 Task: Set "ffmpeg - deinterlace" for transcode stream output to ffmpeg - deinterlace.
Action: Mouse moved to (96, 12)
Screenshot: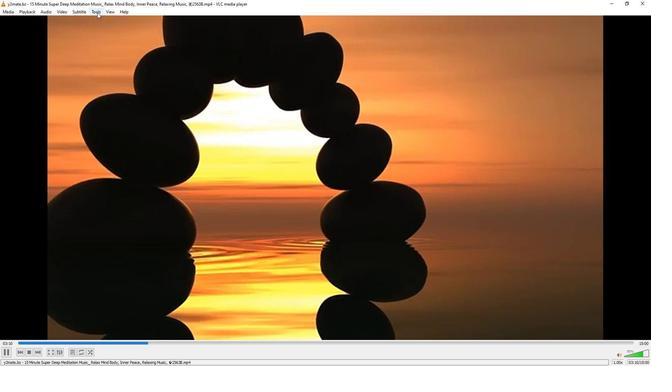 
Action: Mouse pressed left at (96, 12)
Screenshot: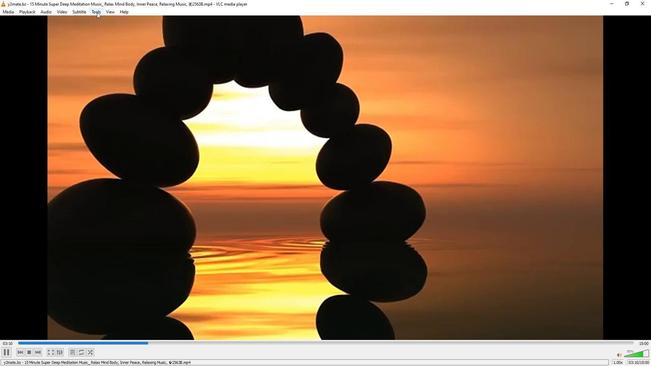 
Action: Mouse moved to (108, 93)
Screenshot: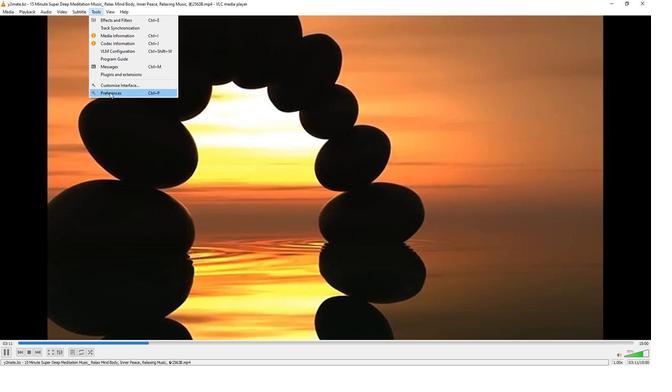 
Action: Mouse pressed left at (108, 93)
Screenshot: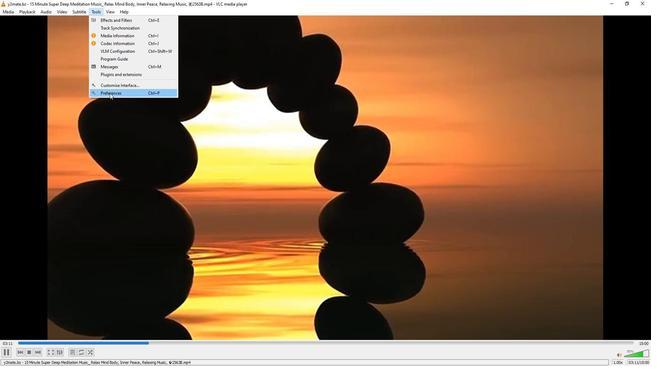 
Action: Mouse moved to (215, 297)
Screenshot: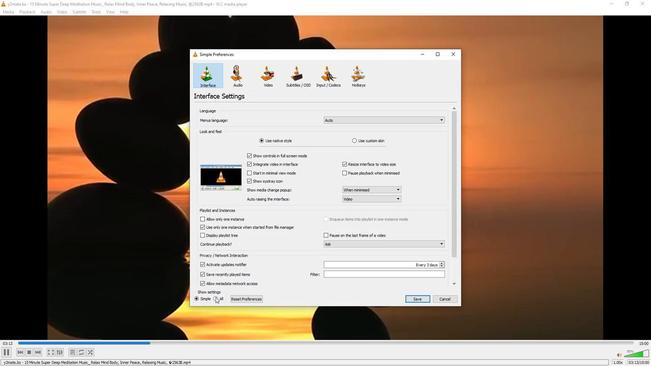 
Action: Mouse pressed left at (215, 297)
Screenshot: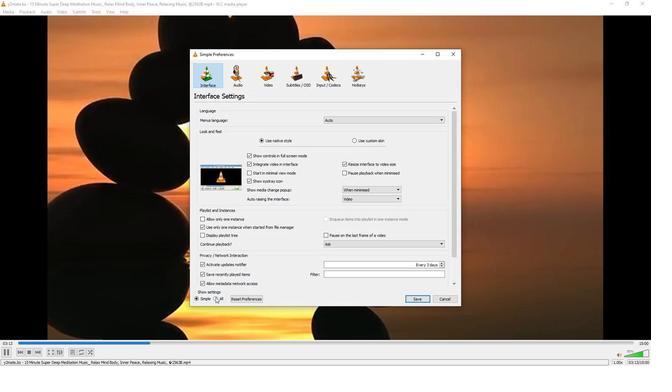 
Action: Mouse moved to (216, 237)
Screenshot: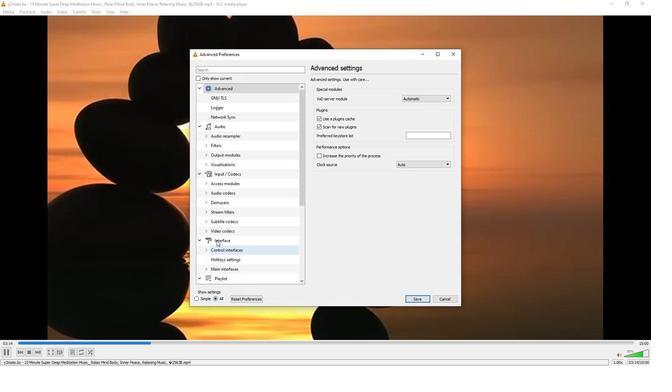 
Action: Mouse scrolled (216, 237) with delta (0, 0)
Screenshot: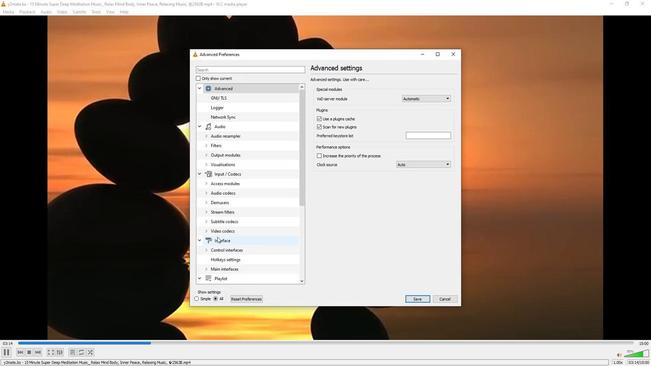 
Action: Mouse scrolled (216, 237) with delta (0, 0)
Screenshot: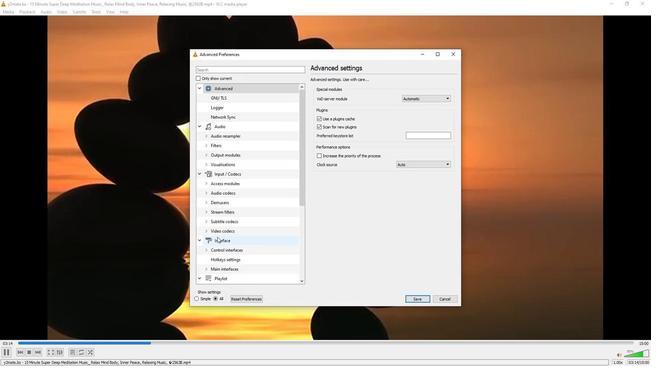 
Action: Mouse moved to (216, 237)
Screenshot: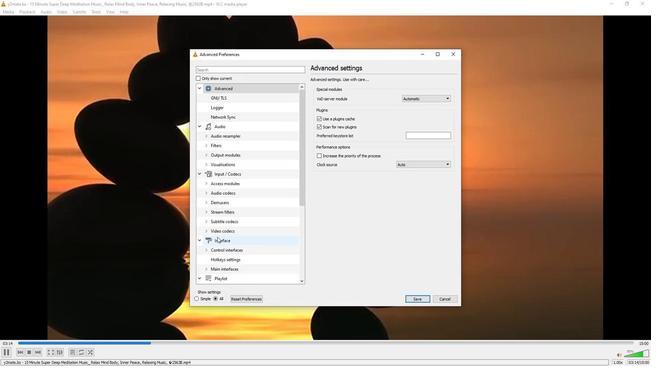
Action: Mouse scrolled (216, 237) with delta (0, 0)
Screenshot: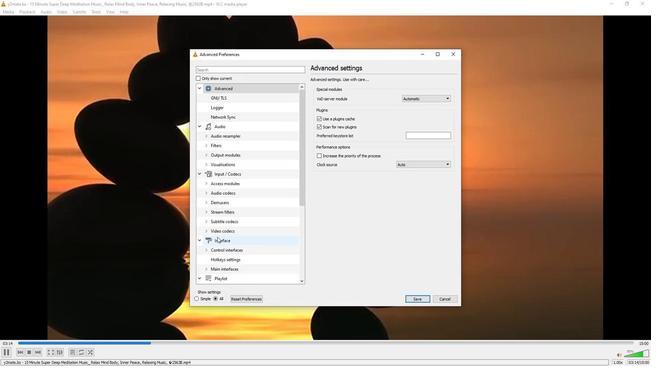 
Action: Mouse moved to (216, 235)
Screenshot: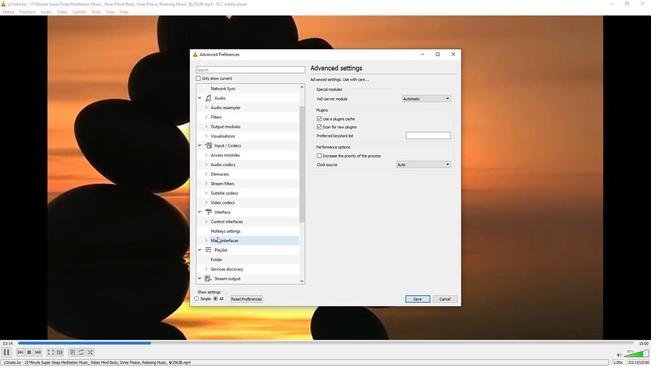 
Action: Mouse scrolled (216, 235) with delta (0, 0)
Screenshot: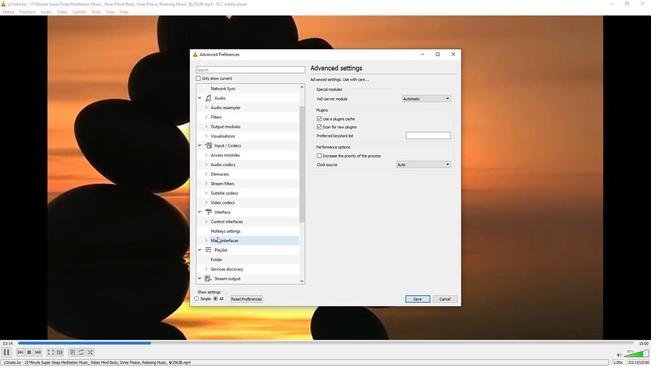 
Action: Mouse moved to (216, 233)
Screenshot: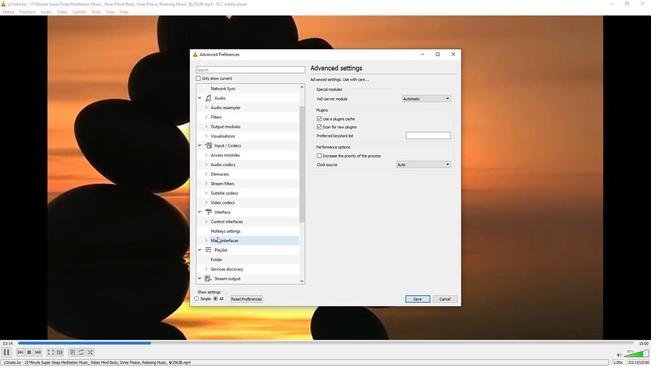 
Action: Mouse scrolled (216, 233) with delta (0, 0)
Screenshot: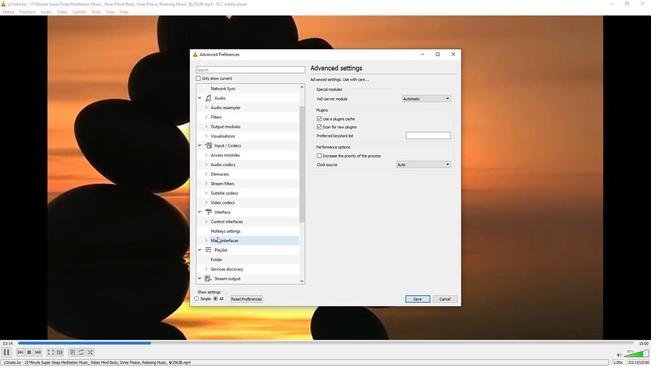 
Action: Mouse moved to (216, 230)
Screenshot: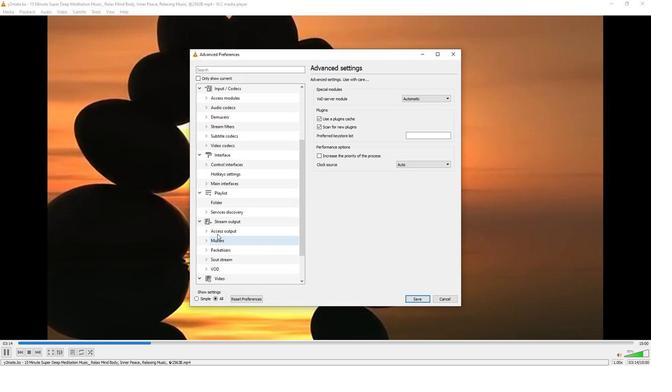 
Action: Mouse scrolled (216, 230) with delta (0, 0)
Screenshot: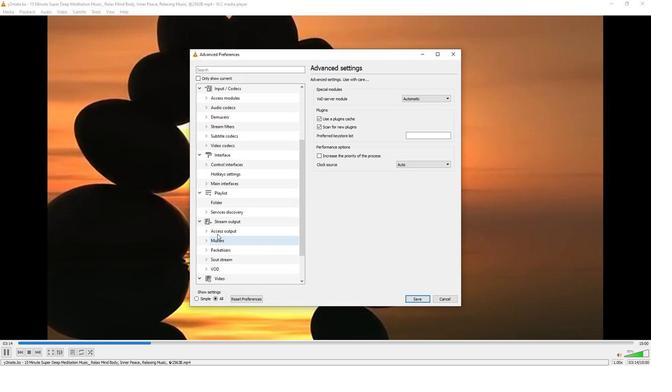 
Action: Mouse moved to (206, 222)
Screenshot: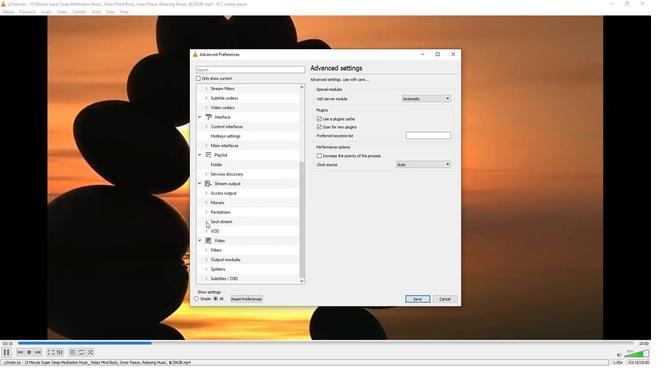 
Action: Mouse pressed left at (206, 222)
Screenshot: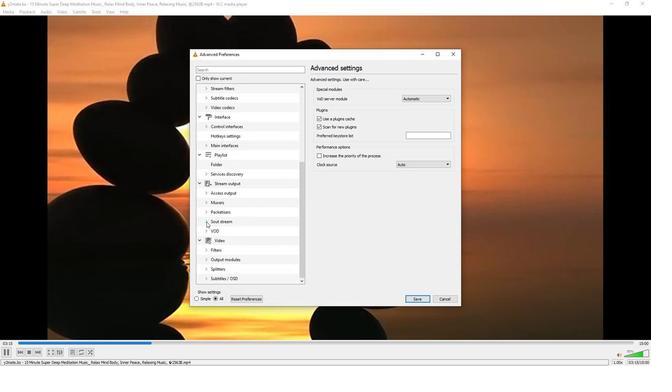 
Action: Mouse moved to (210, 228)
Screenshot: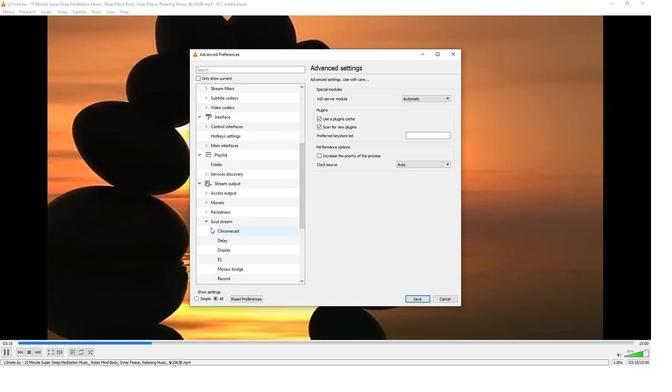 
Action: Mouse scrolled (210, 228) with delta (0, 0)
Screenshot: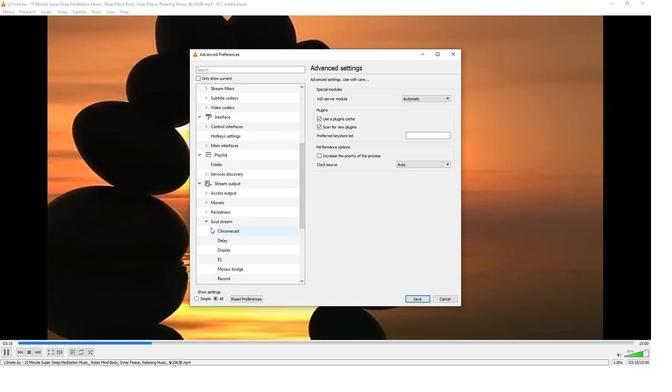 
Action: Mouse moved to (211, 229)
Screenshot: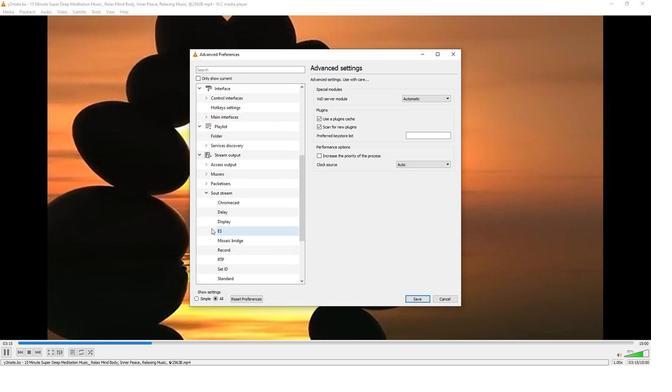 
Action: Mouse scrolled (211, 228) with delta (0, 0)
Screenshot: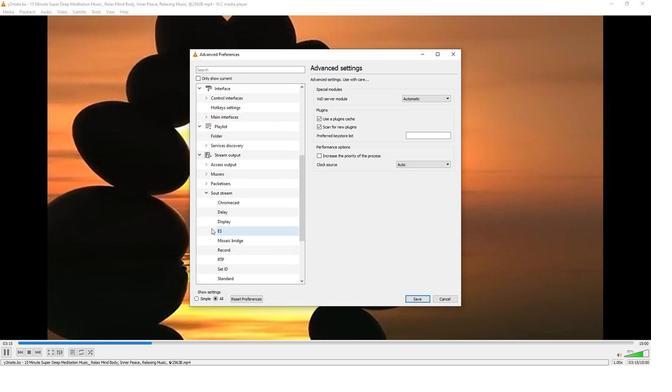 
Action: Mouse scrolled (211, 228) with delta (0, 0)
Screenshot: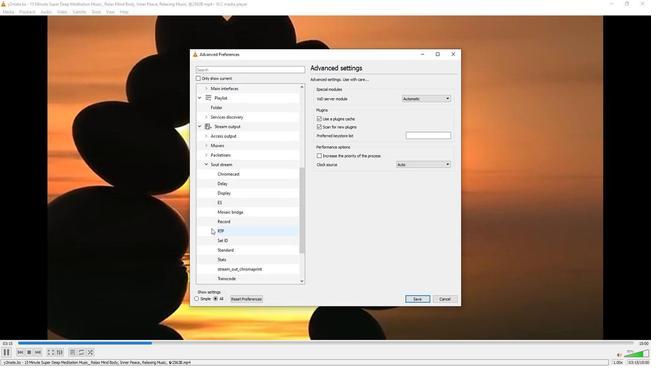 
Action: Mouse scrolled (211, 228) with delta (0, 0)
Screenshot: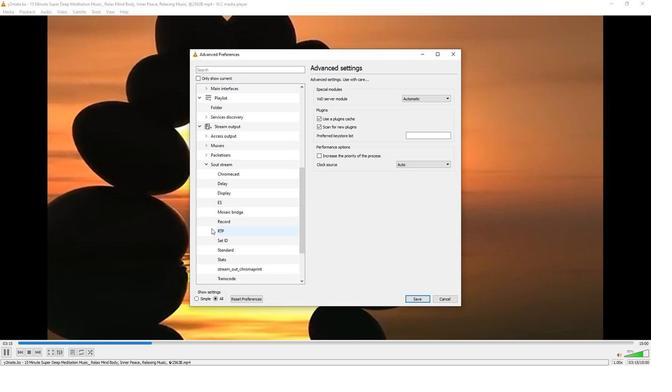 
Action: Mouse moved to (222, 221)
Screenshot: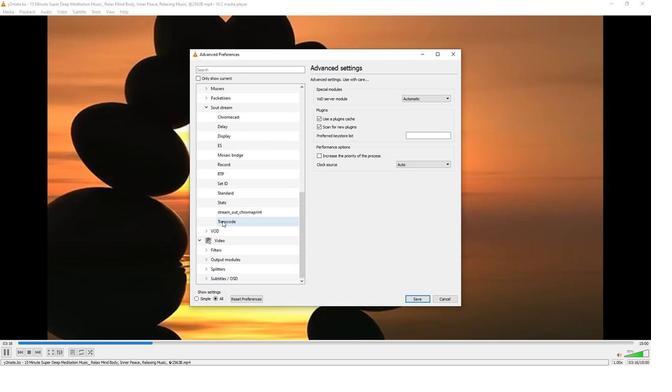 
Action: Mouse pressed left at (222, 221)
Screenshot: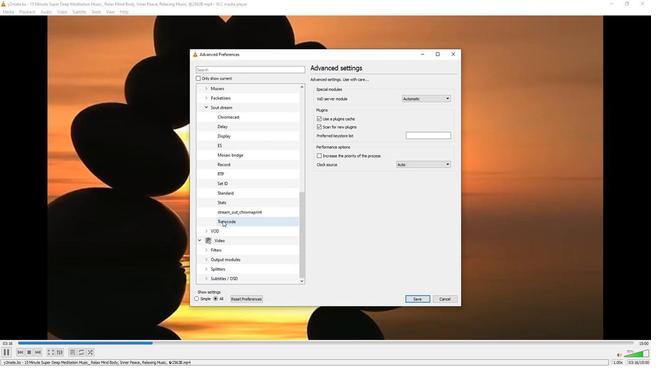 
Action: Mouse moved to (357, 283)
Screenshot: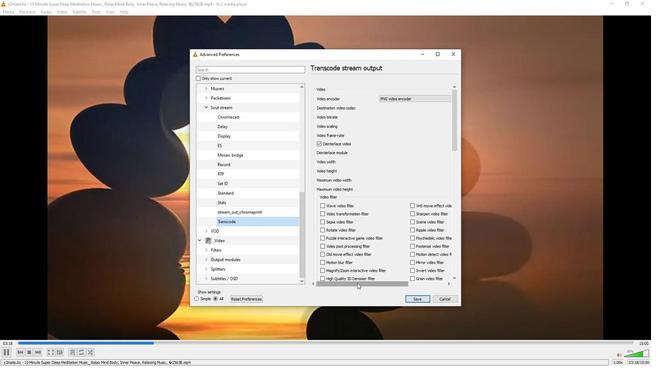 
Action: Mouse pressed left at (357, 283)
Screenshot: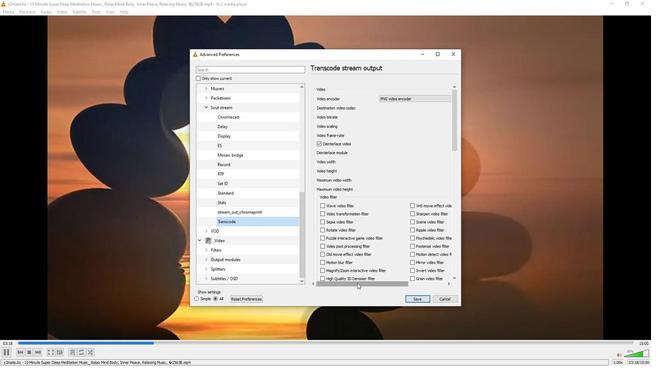 
Action: Mouse moved to (410, 151)
Screenshot: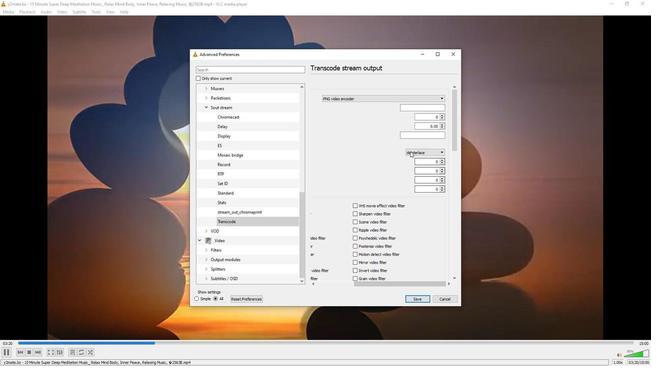 
Action: Mouse pressed left at (410, 151)
Screenshot: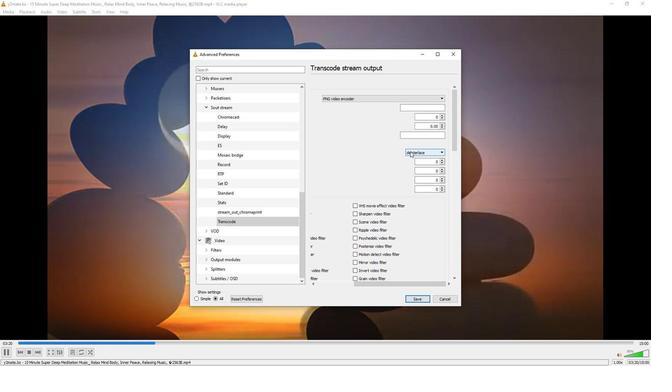 
Action: Mouse moved to (409, 162)
Screenshot: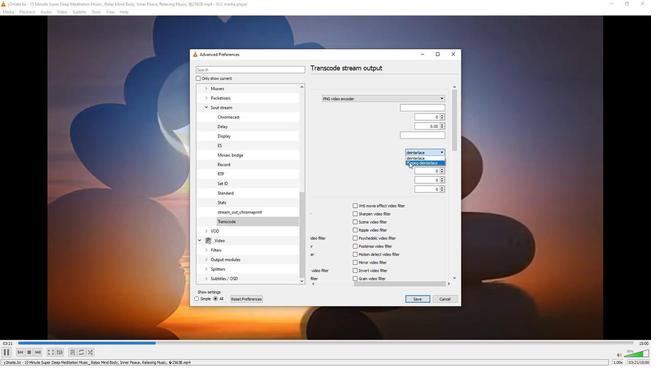 
Action: Mouse pressed left at (409, 162)
Screenshot: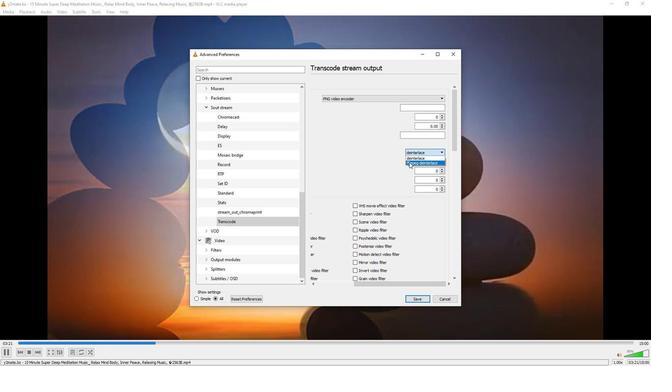 
Action: Mouse moved to (381, 174)
Screenshot: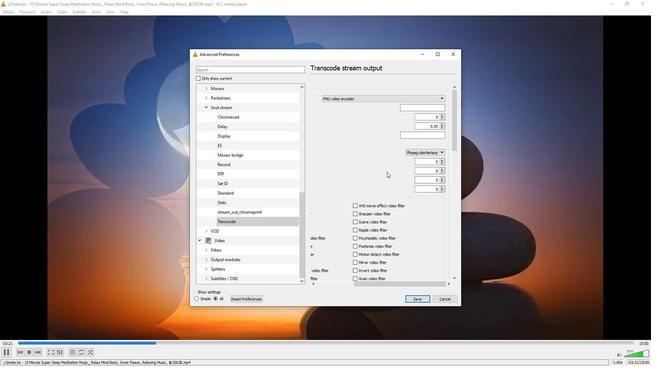 
